 Task: Select Convenience. Add to cart, from Walgreens for 929 Preston Street, Leroy, Kansas 66857, Cell Number 620-964-6868, following item : Swiffer Wet Jet Mopping Pads (15 ct) - 1
Action: Mouse moved to (314, 114)
Screenshot: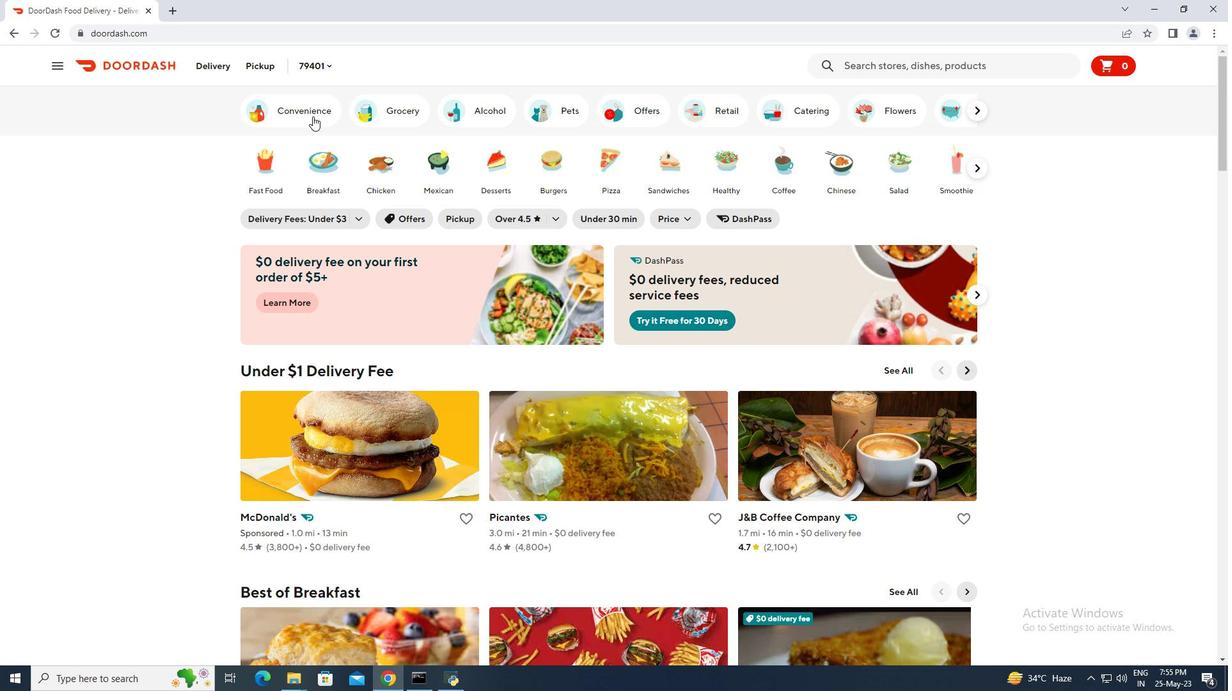 
Action: Mouse pressed left at (314, 114)
Screenshot: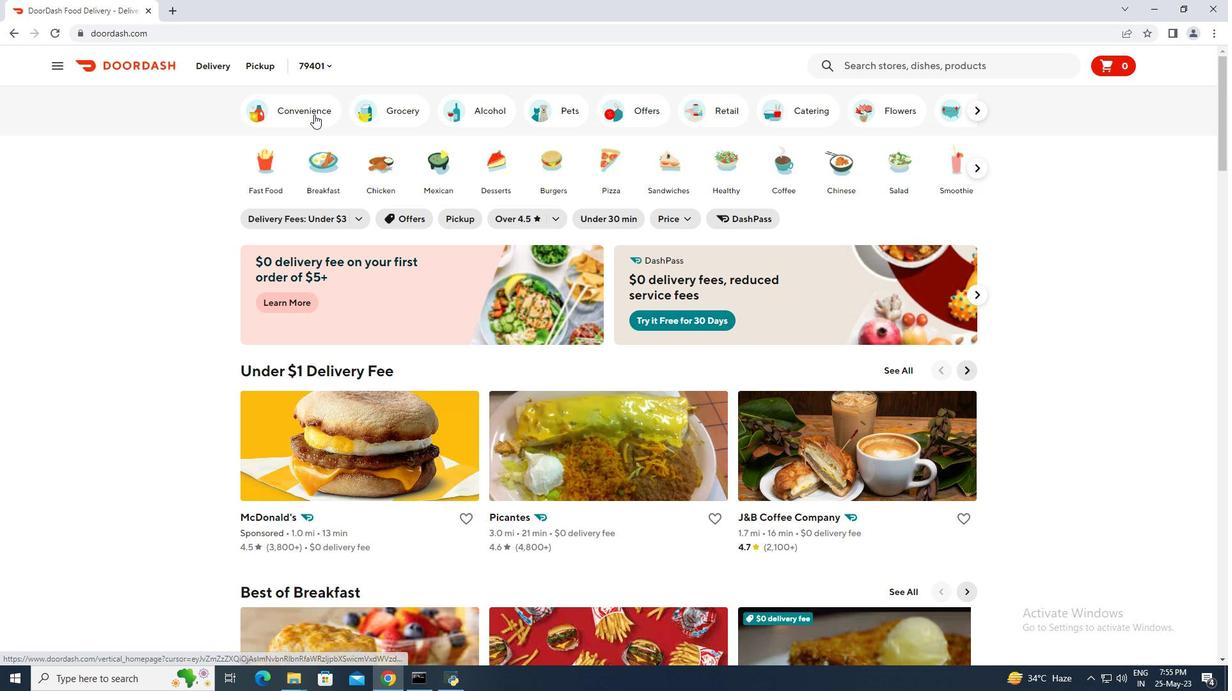 
Action: Mouse moved to (810, 403)
Screenshot: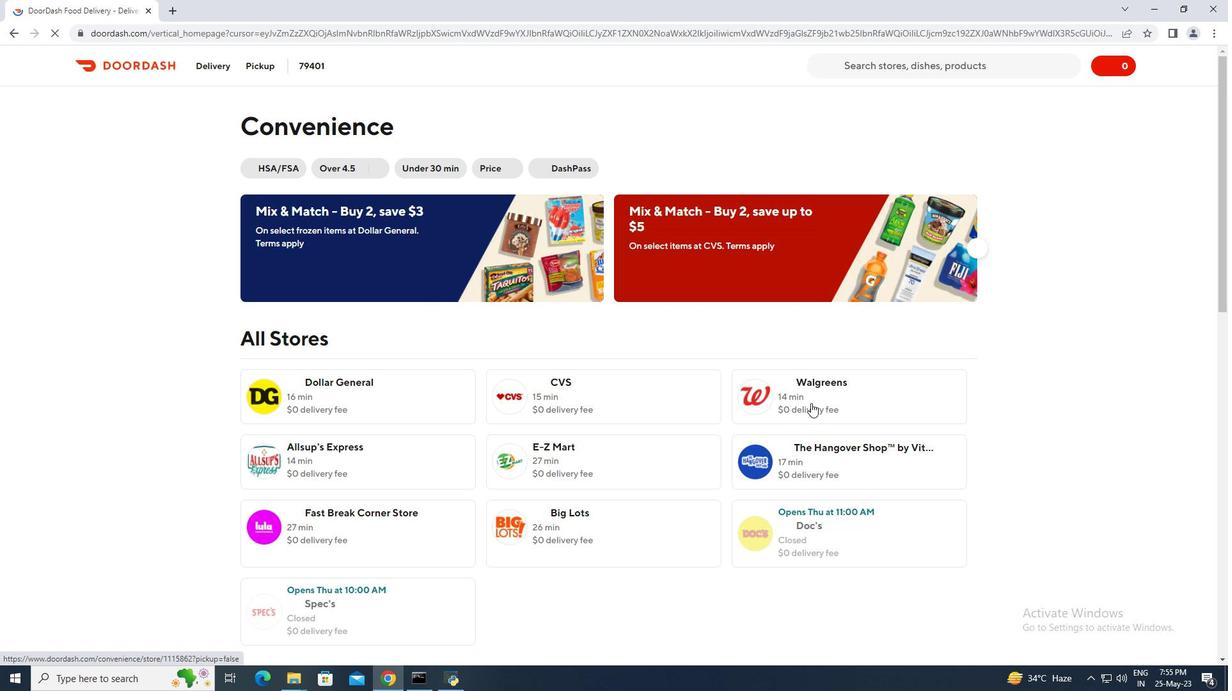 
Action: Mouse pressed left at (810, 403)
Screenshot: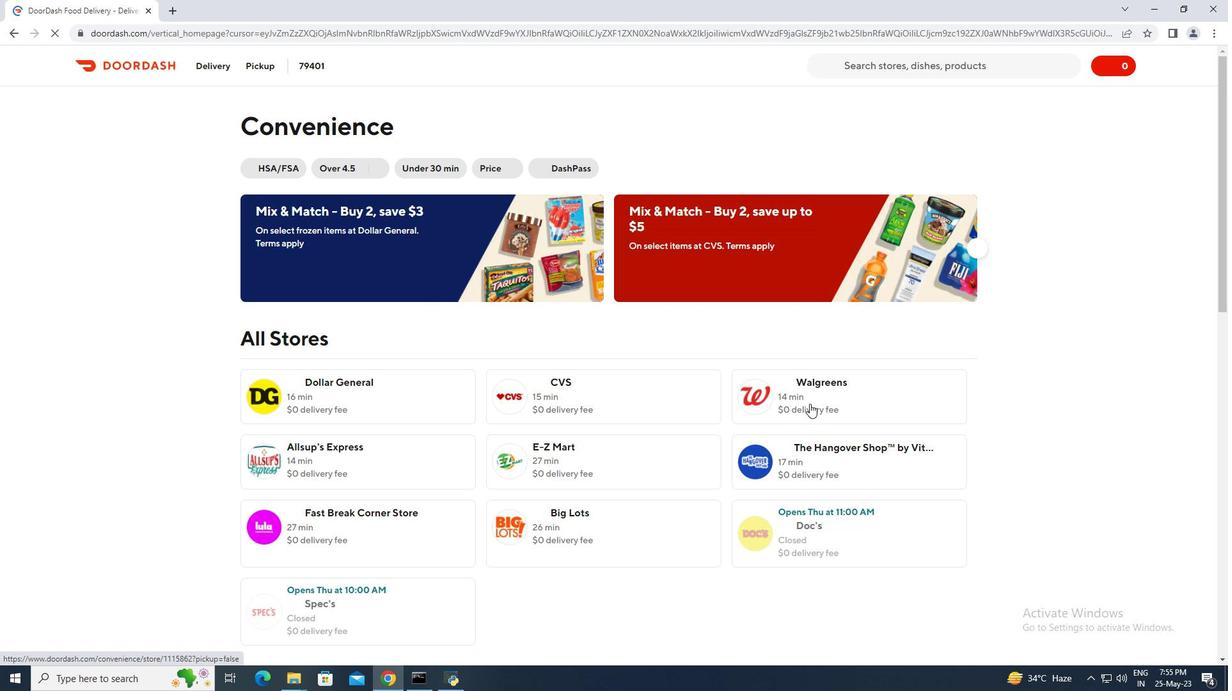 
Action: Mouse moved to (209, 67)
Screenshot: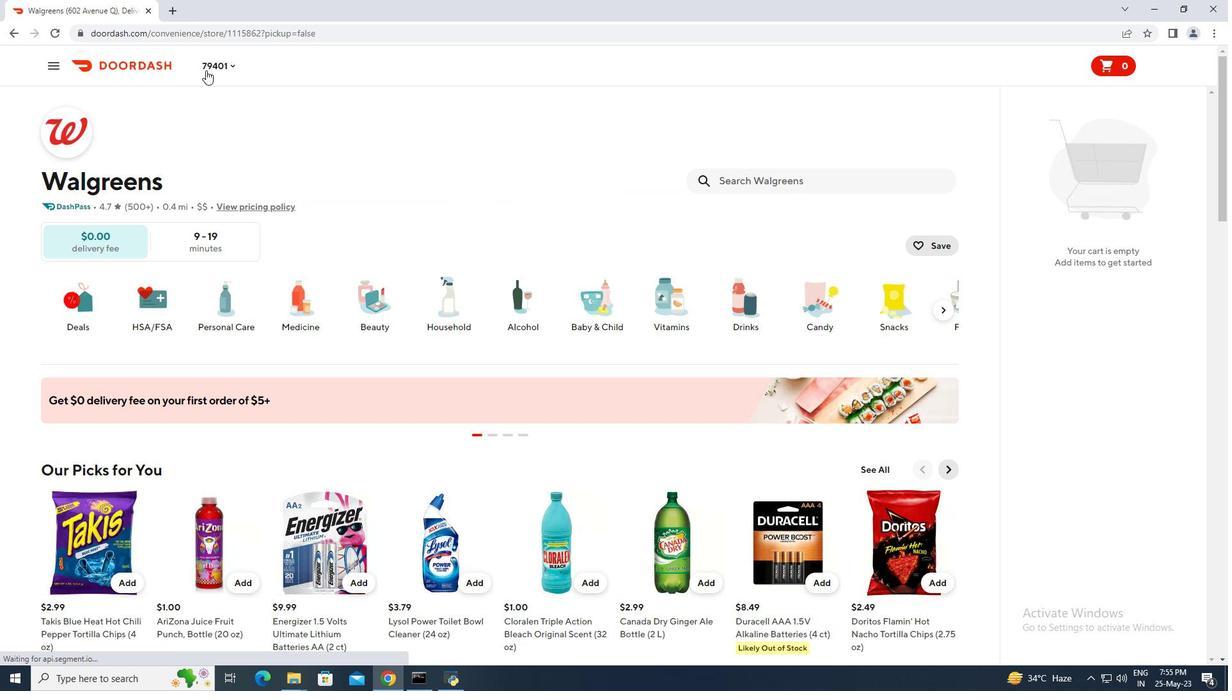 
Action: Mouse pressed left at (209, 67)
Screenshot: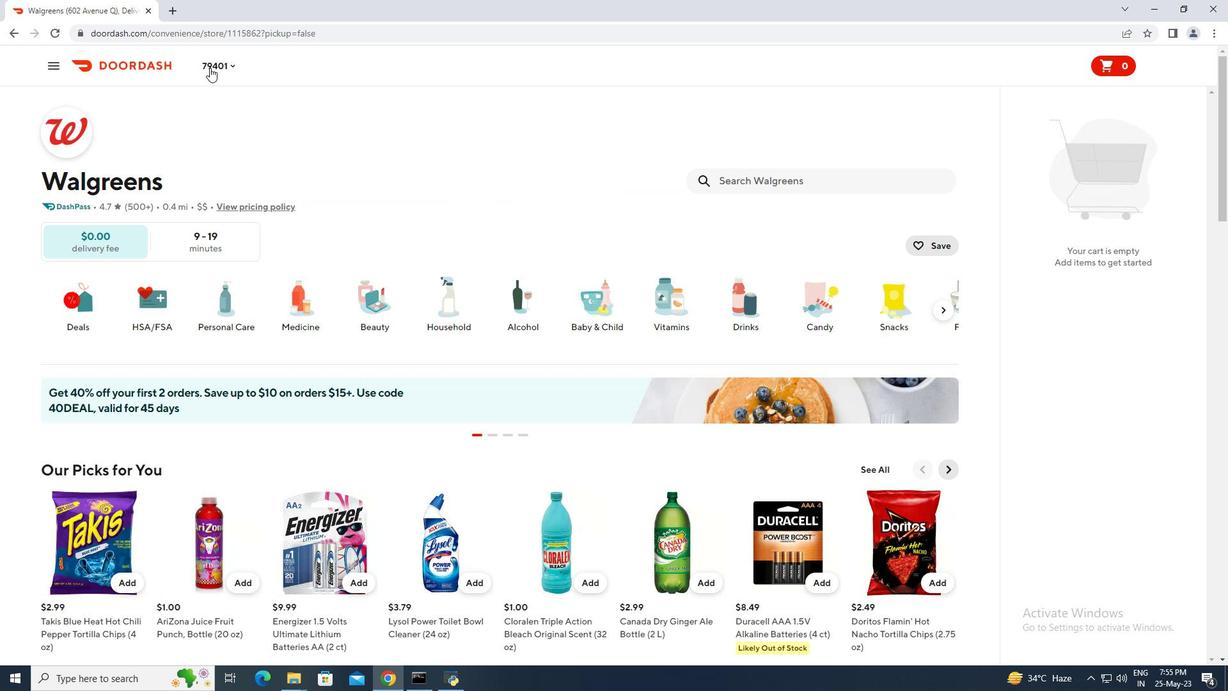 
Action: Mouse moved to (277, 117)
Screenshot: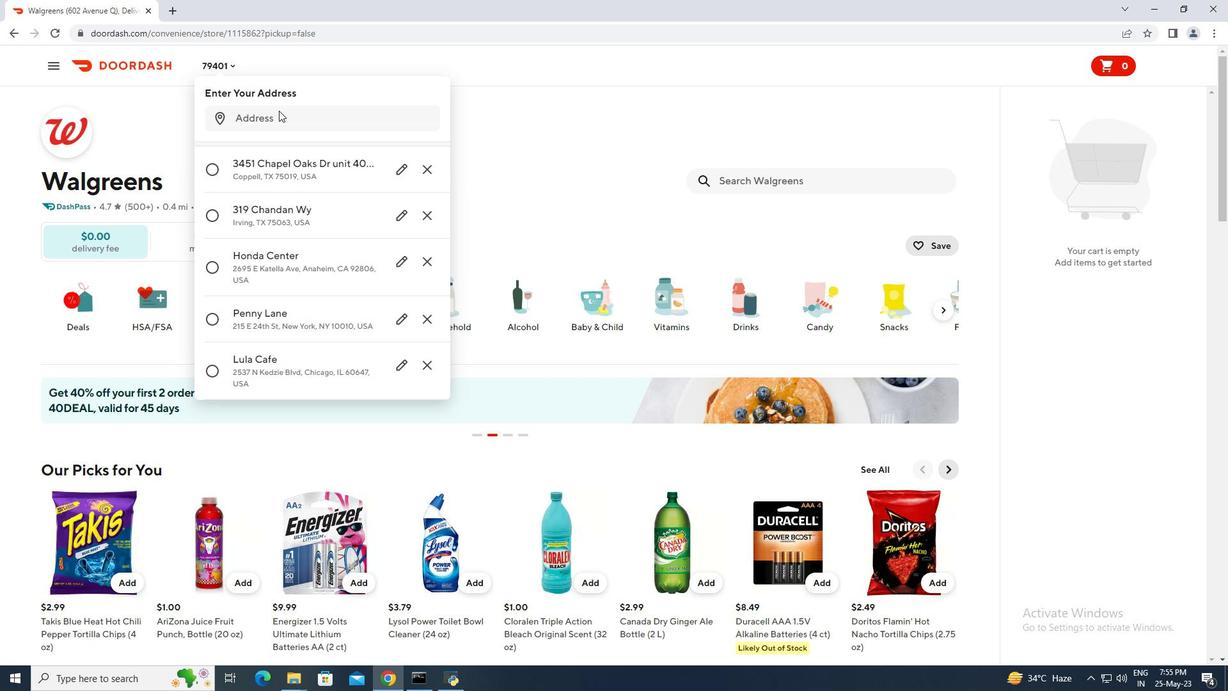 
Action: Mouse pressed left at (277, 117)
Screenshot: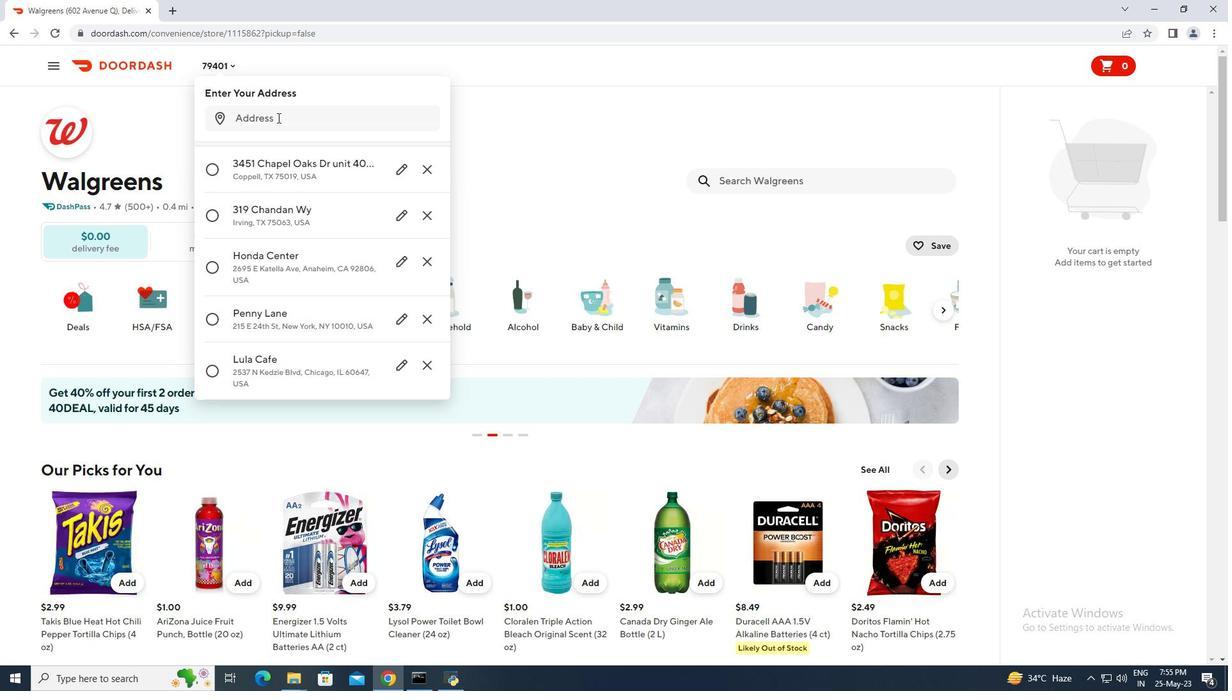 
Action: Key pressed 929<Key.space>preston<Key.space>street,<Key.space>leroy<Key.space>,kansas<Key.space>66857<Key.enter>
Screenshot: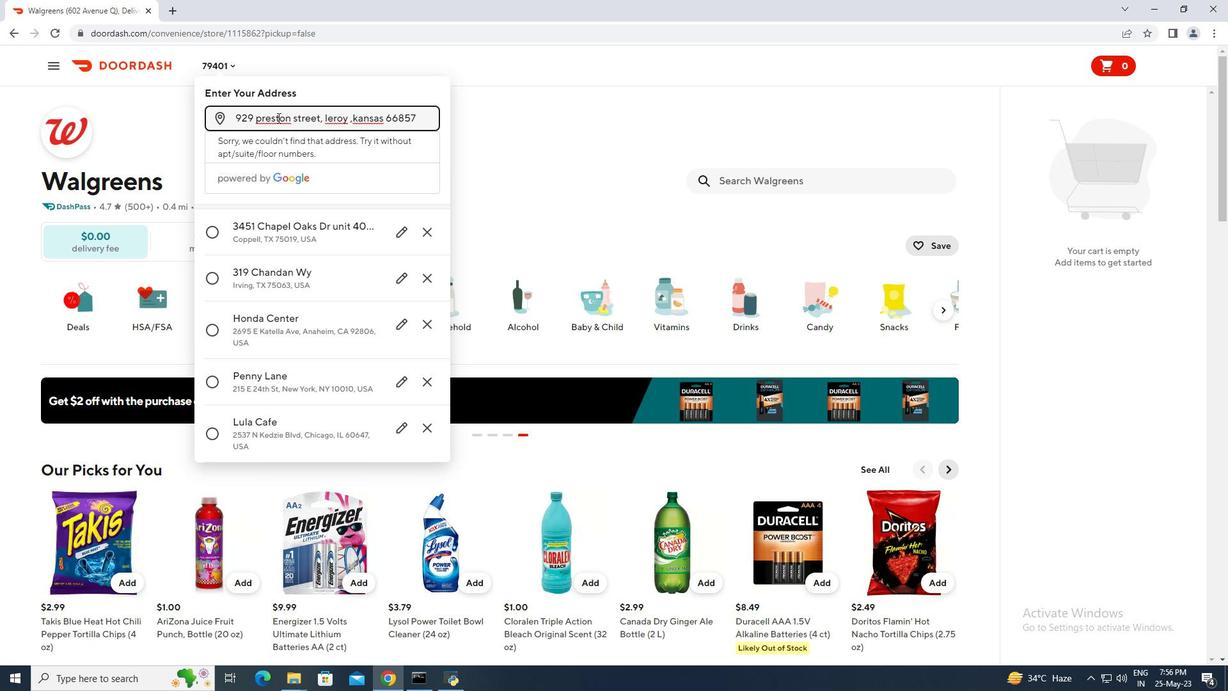 
Action: Mouse moved to (376, 534)
Screenshot: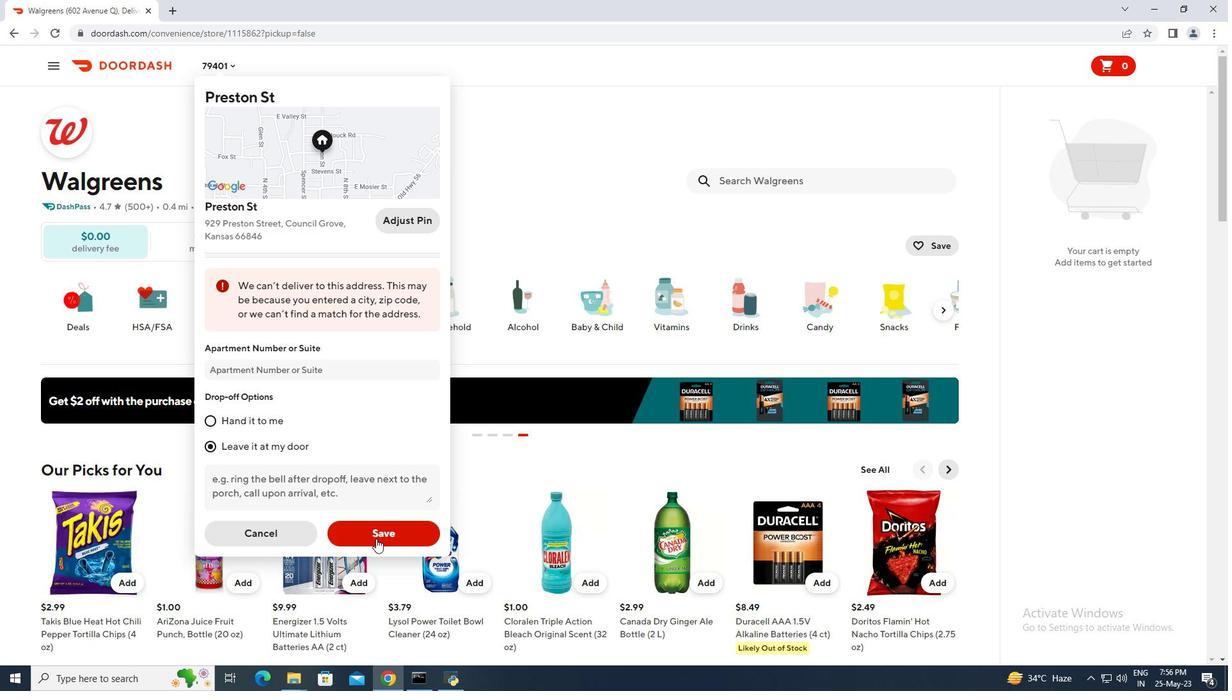 
Action: Mouse pressed left at (376, 534)
Screenshot: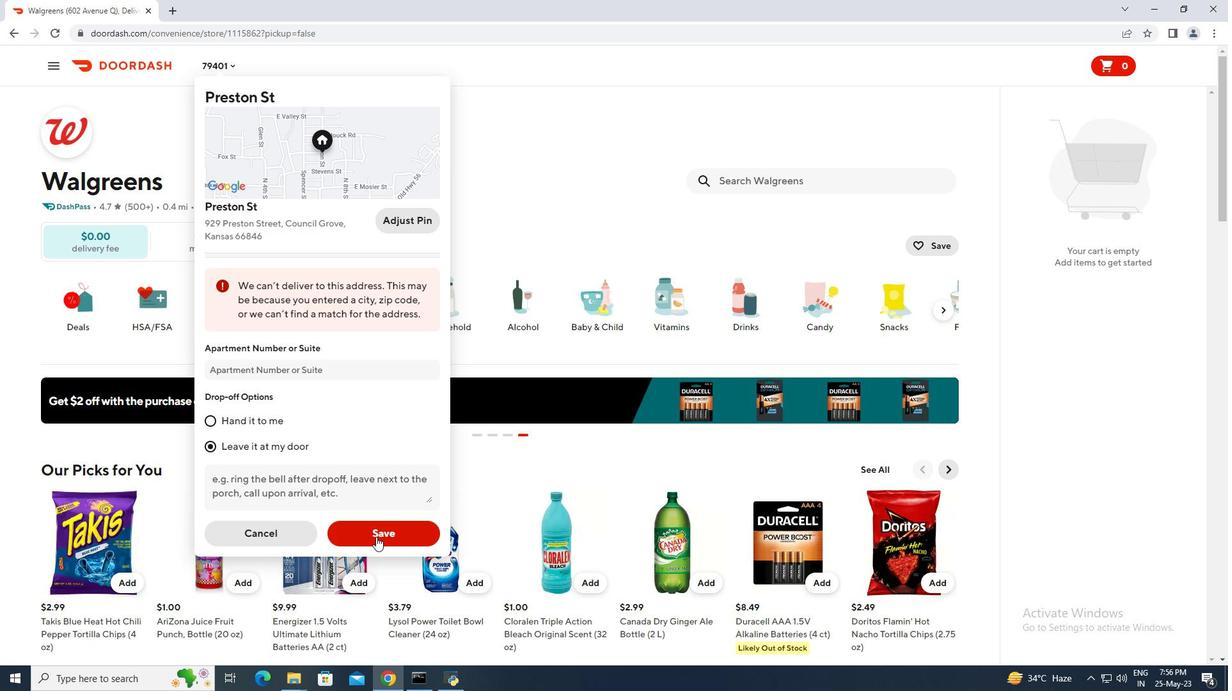 
Action: Mouse moved to (734, 178)
Screenshot: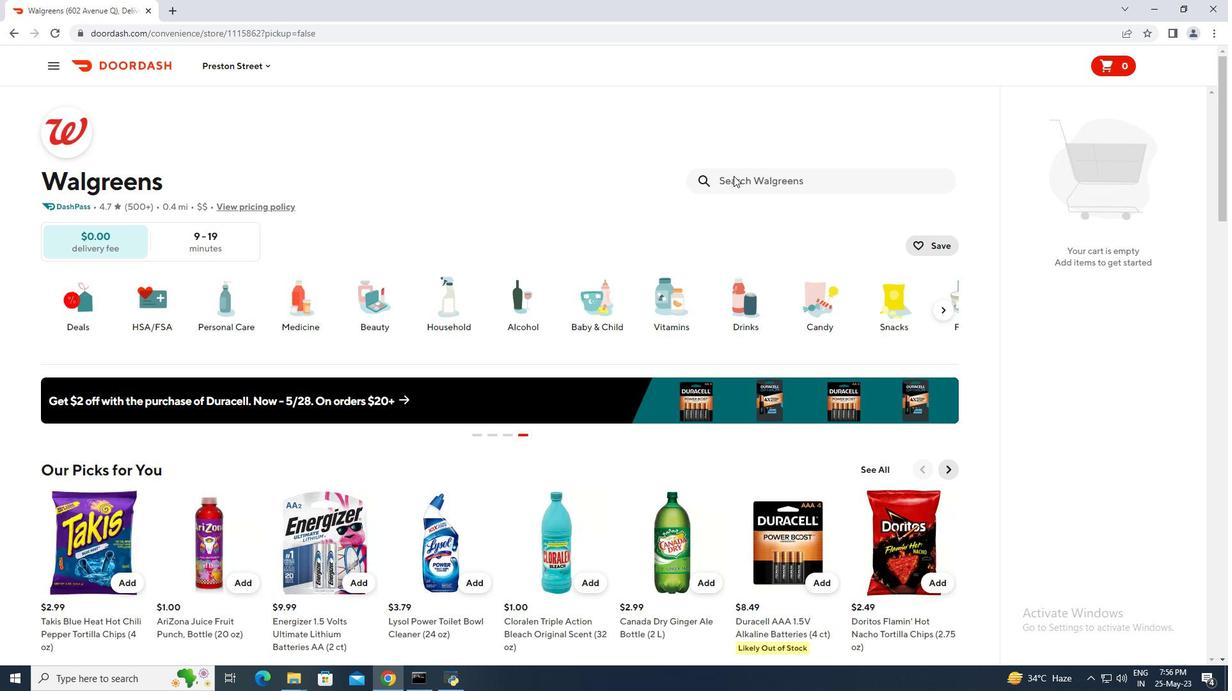 
Action: Mouse pressed left at (734, 178)
Screenshot: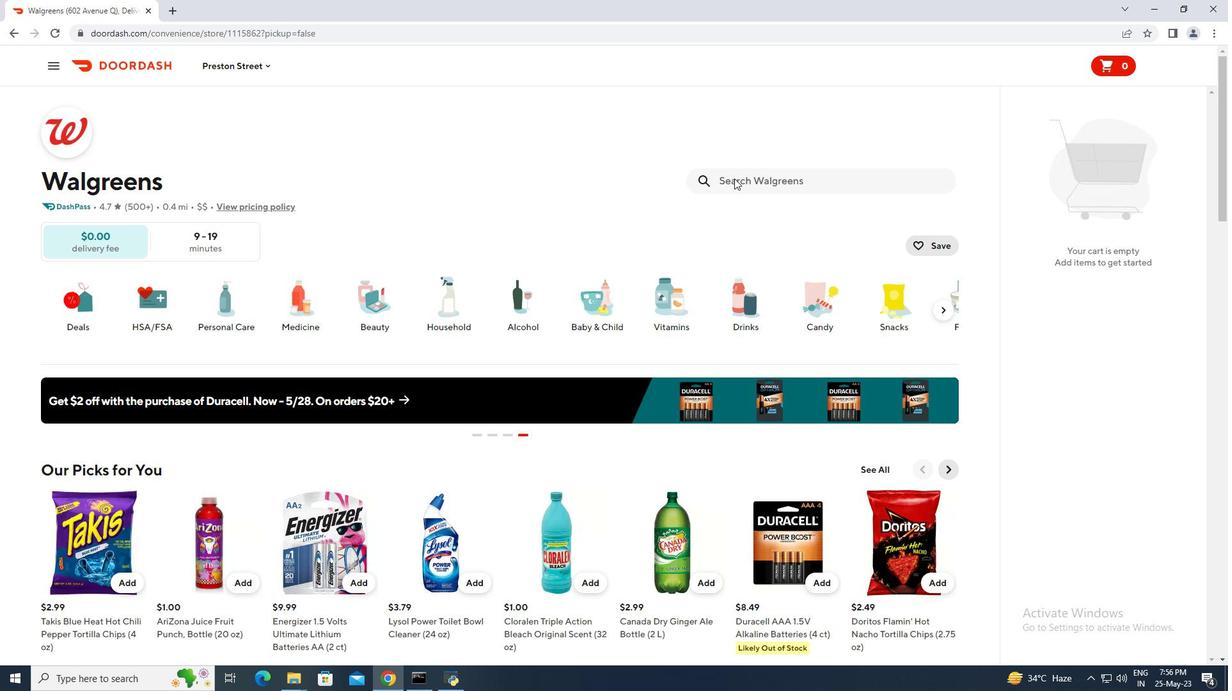 
Action: Mouse moved to (515, 65)
Screenshot: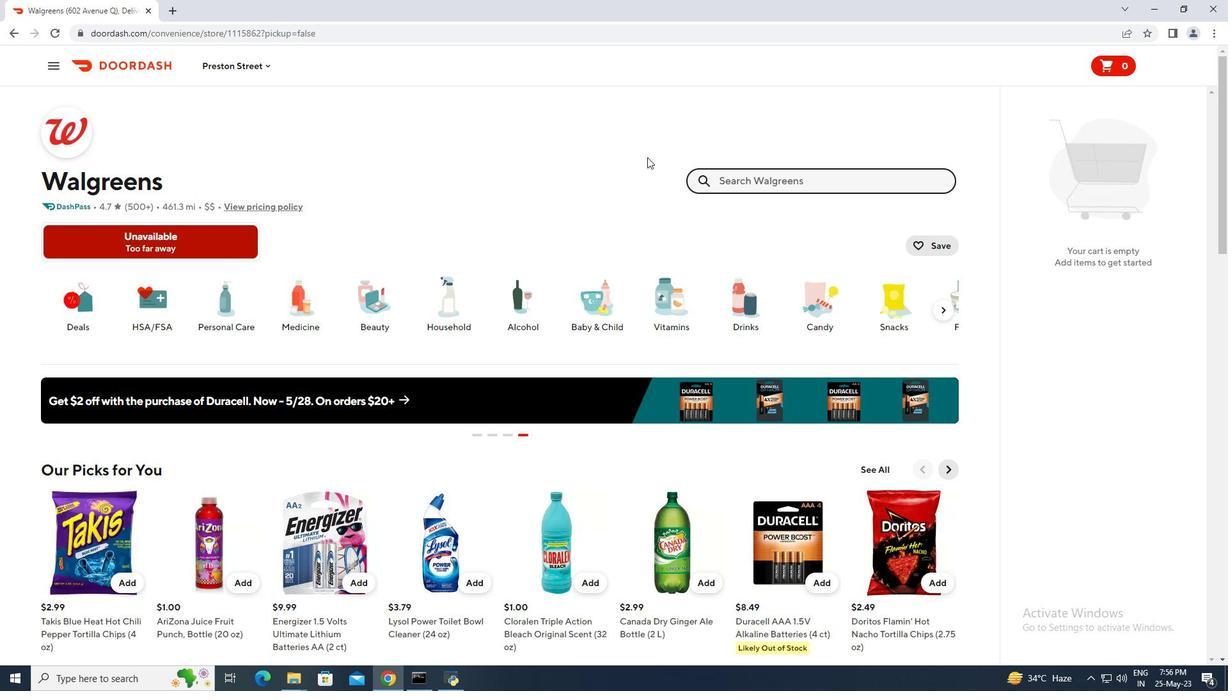 
Action: Key pressed swiffer<Key.space>wet<Key.space>jet<Key.space>mopping<Key.space>pads<Key.space><Key.shift>(15<Key.space>ct<Key.shift>)<Key.enter>
Screenshot: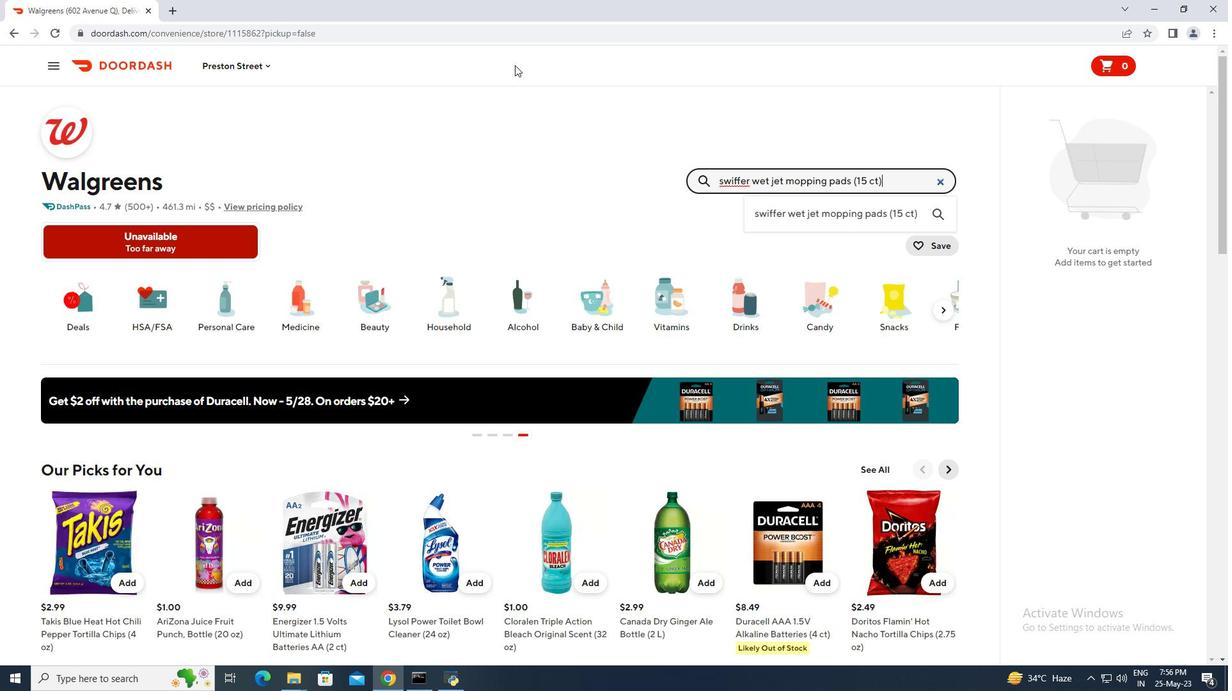 
Action: Mouse moved to (118, 318)
Screenshot: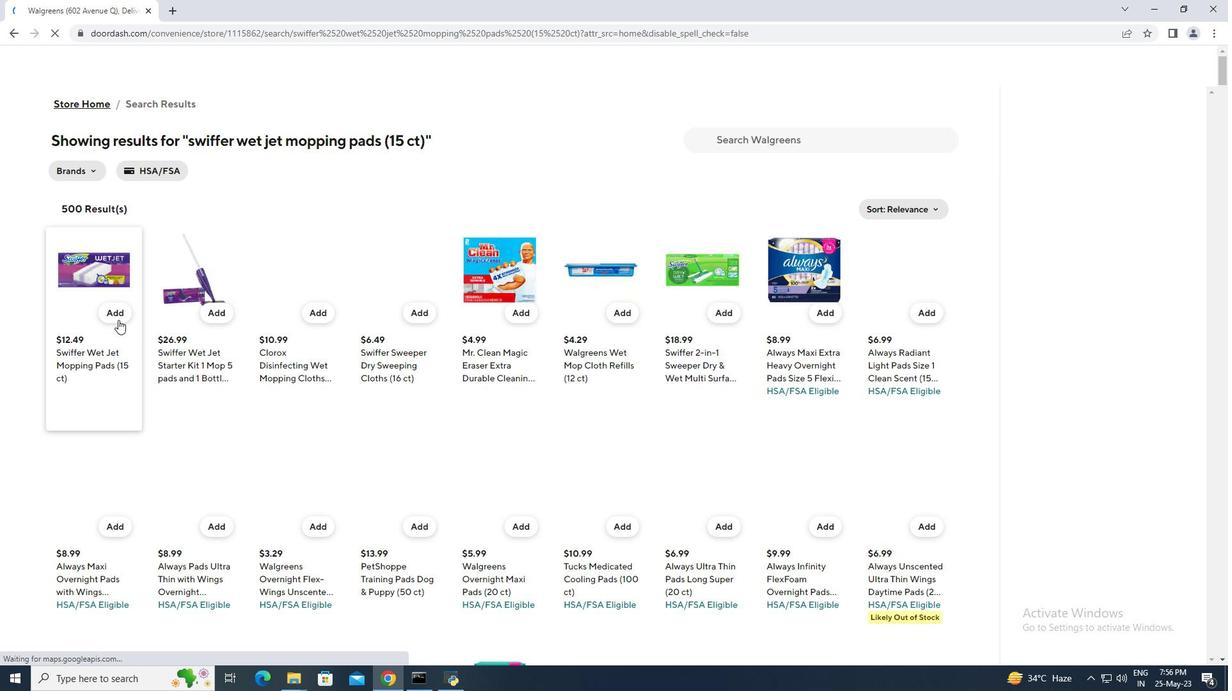 
Action: Mouse pressed left at (118, 318)
Screenshot: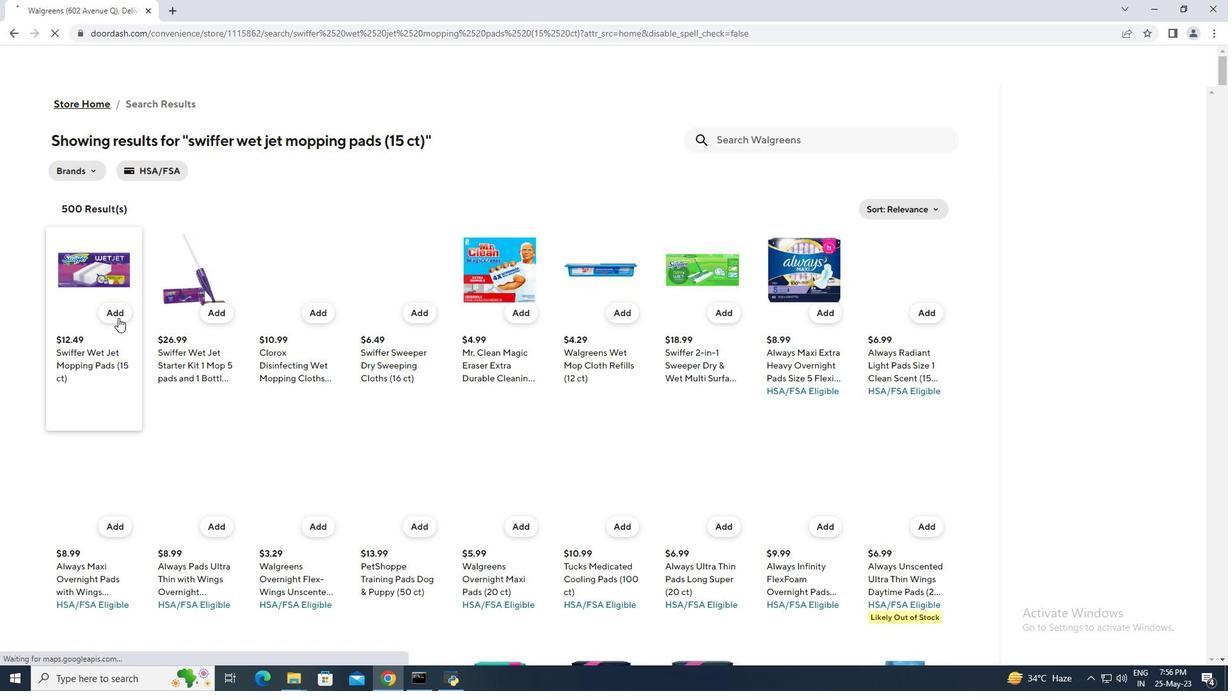 
Action: Mouse moved to (1056, 147)
Screenshot: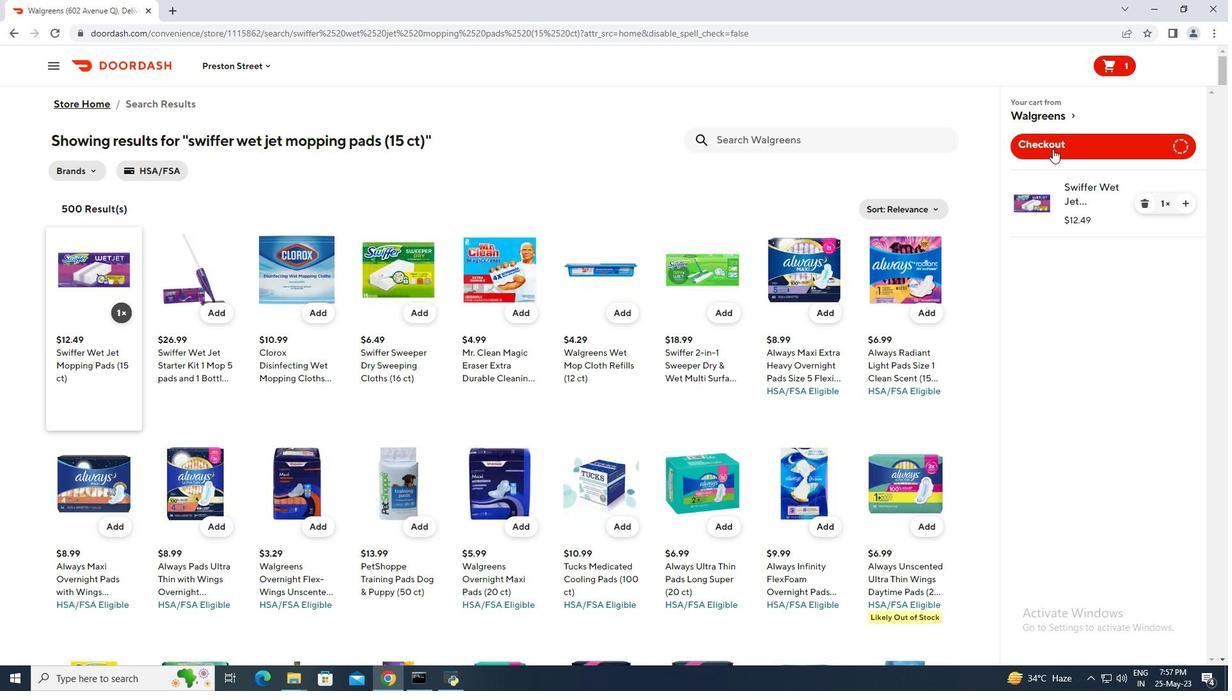 
Action: Mouse pressed left at (1056, 147)
Screenshot: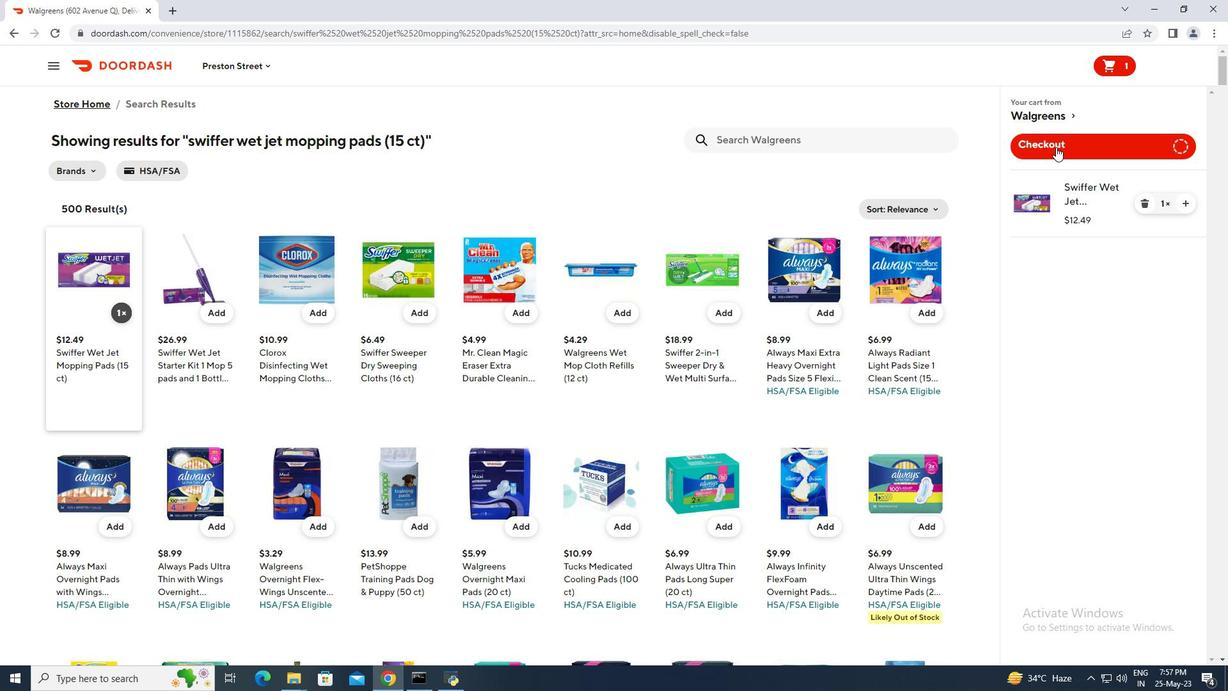
Action: Mouse moved to (1038, 143)
Screenshot: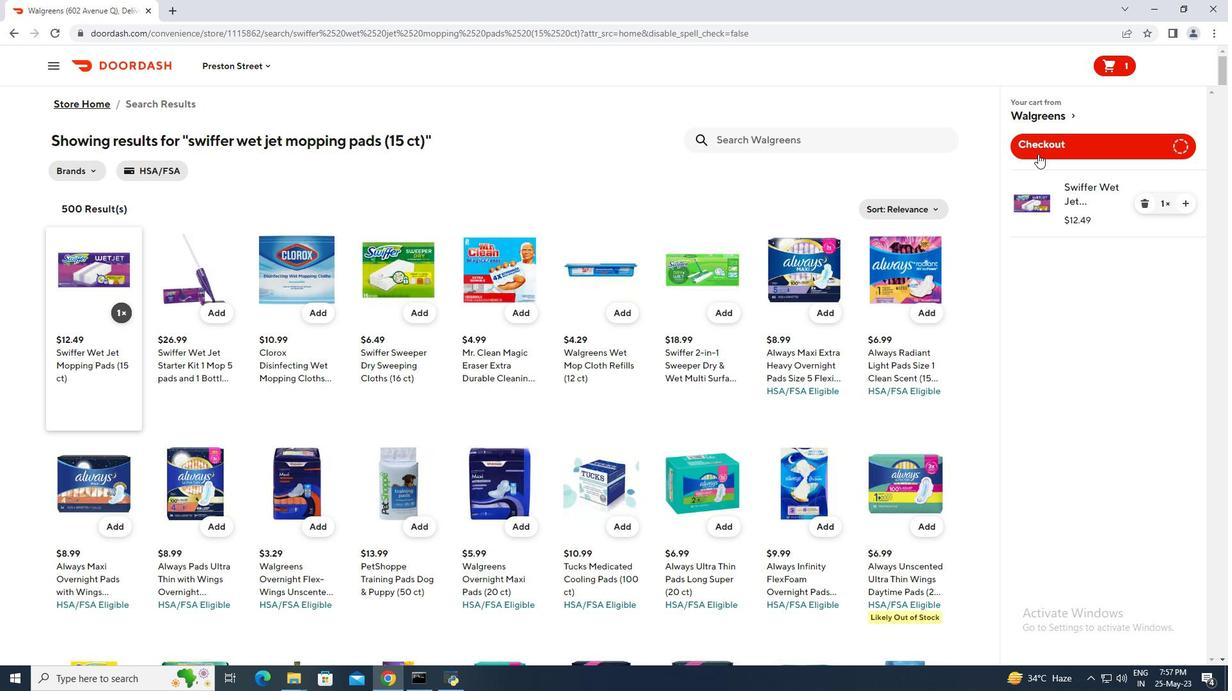 
Action: Mouse pressed left at (1038, 143)
Screenshot: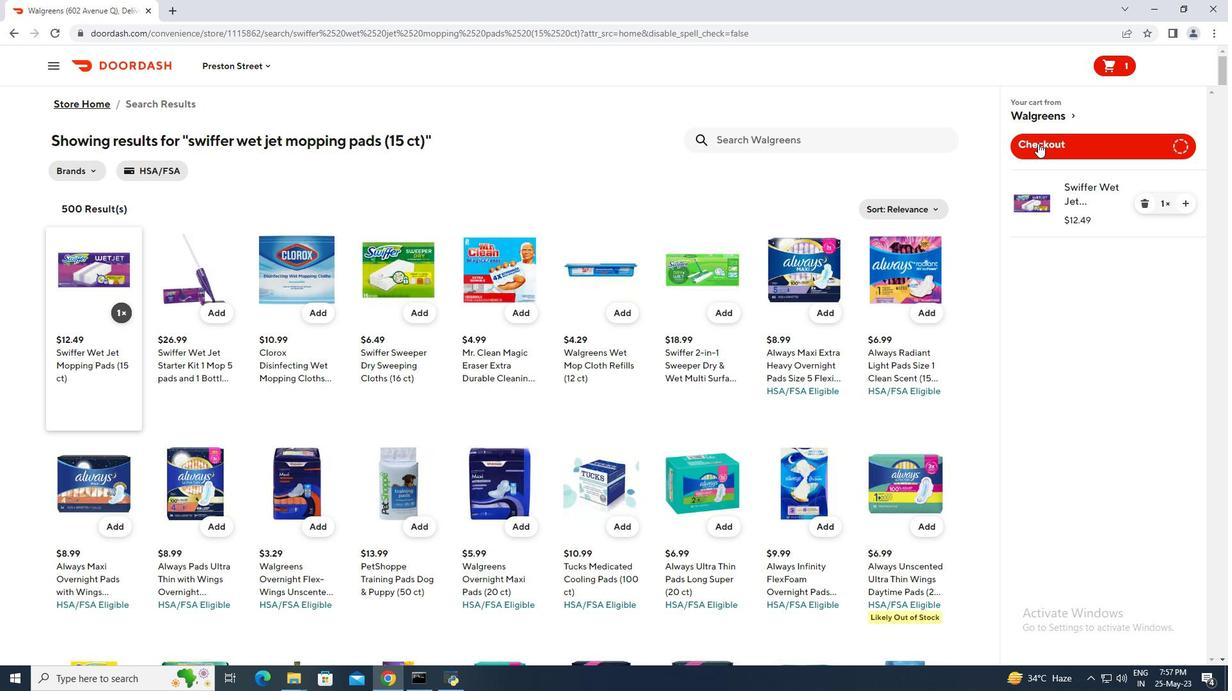 
